 Task: Change the x264 preset to very slow.
Action: Mouse moved to (131, 16)
Screenshot: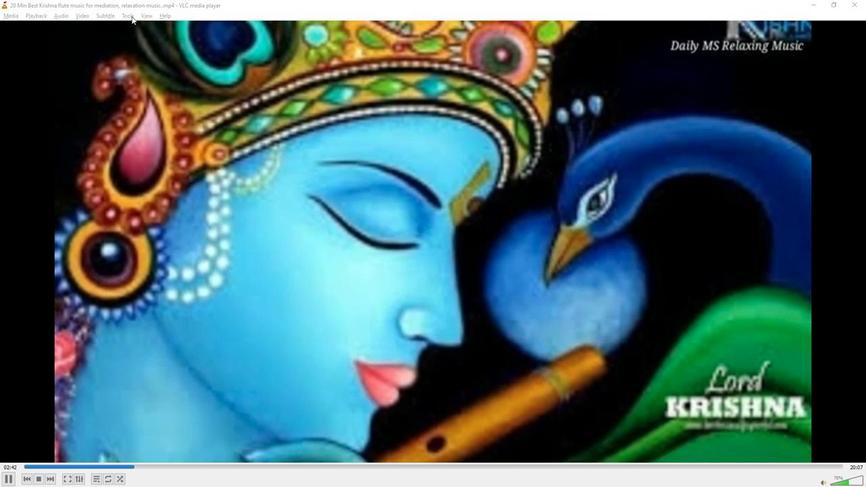 
Action: Mouse pressed left at (131, 16)
Screenshot: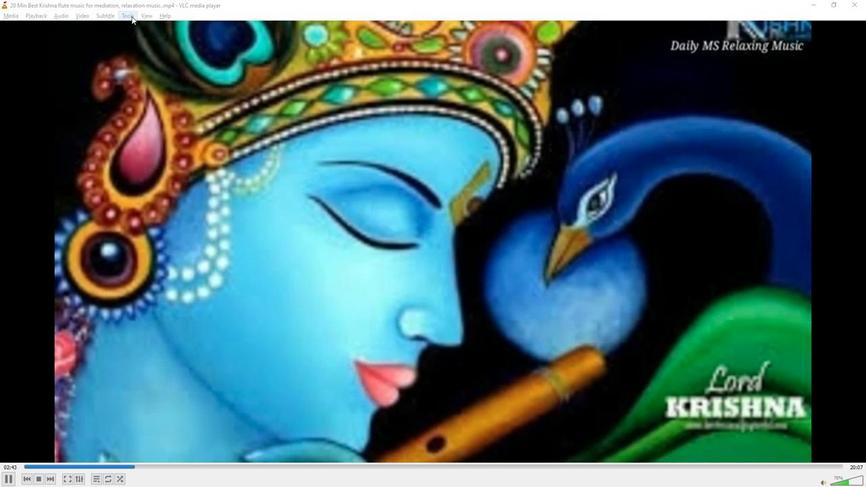 
Action: Mouse moved to (134, 127)
Screenshot: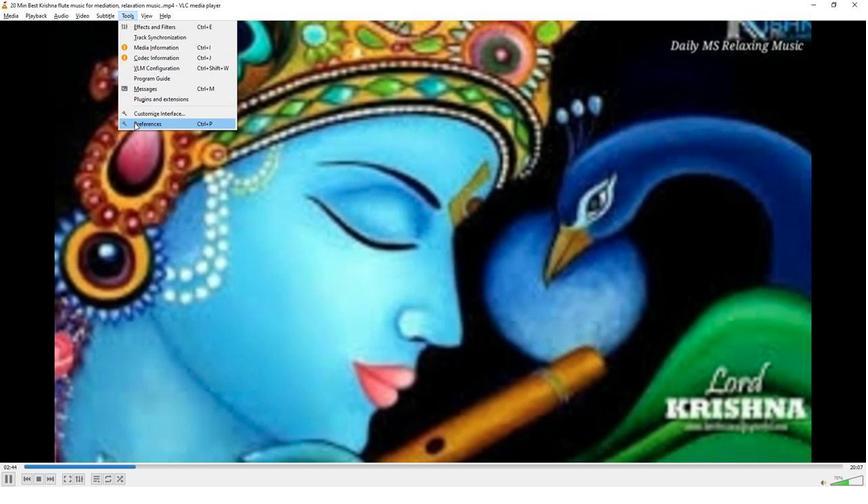 
Action: Mouse pressed left at (134, 127)
Screenshot: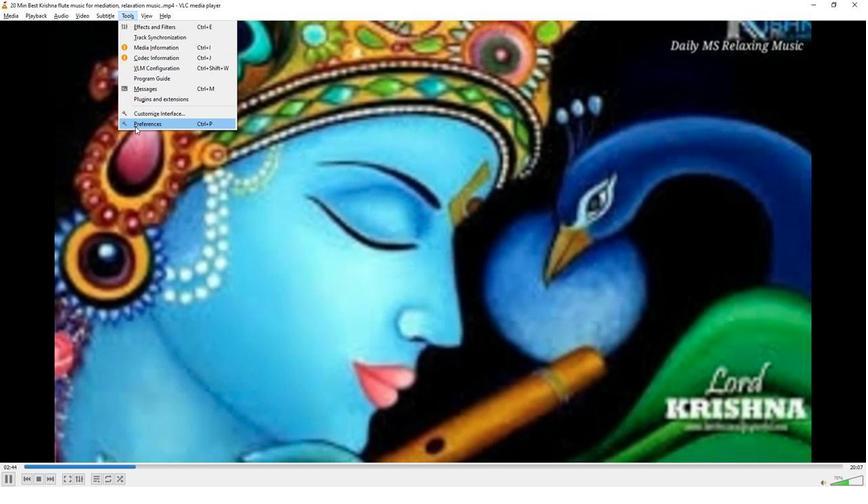 
Action: Mouse moved to (431, 102)
Screenshot: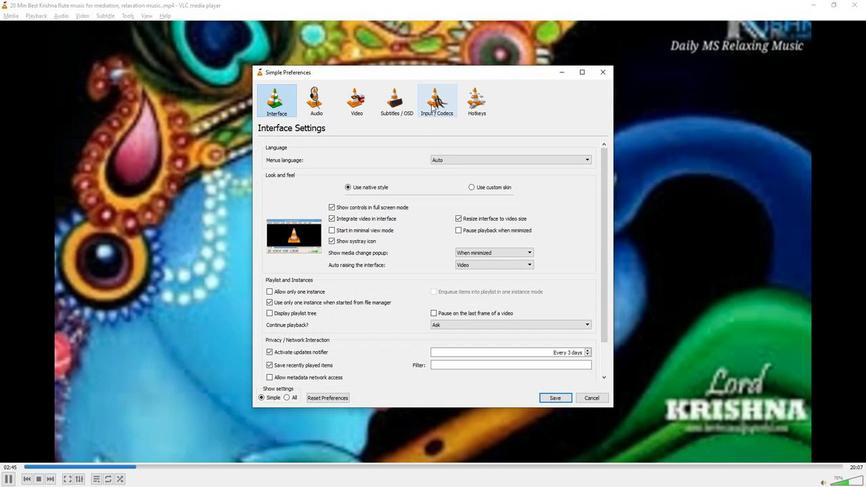 
Action: Mouse pressed left at (431, 102)
Screenshot: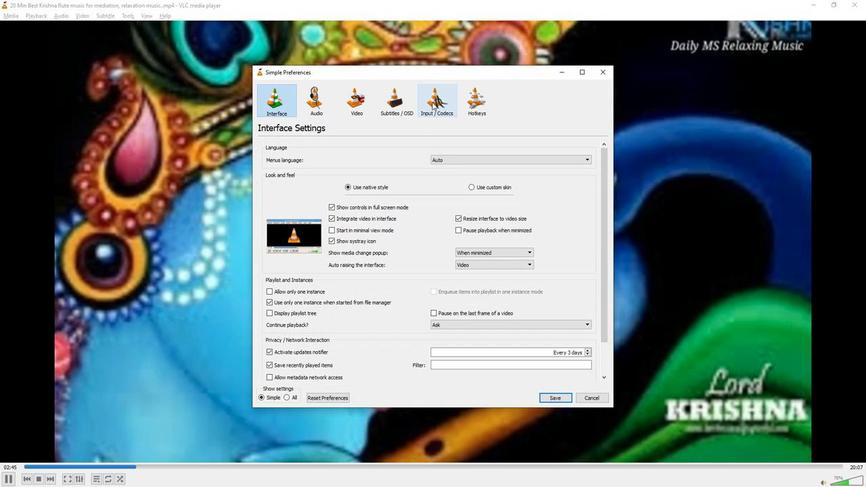 
Action: Mouse moved to (412, 211)
Screenshot: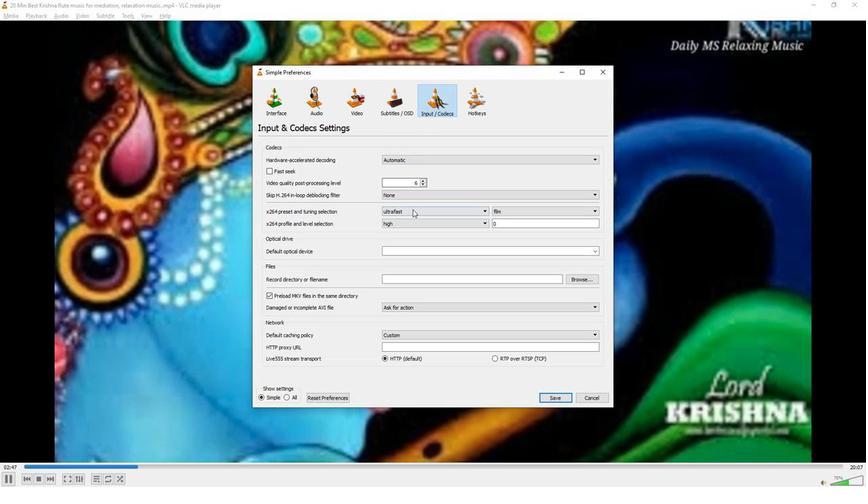 
Action: Mouse pressed left at (412, 211)
Screenshot: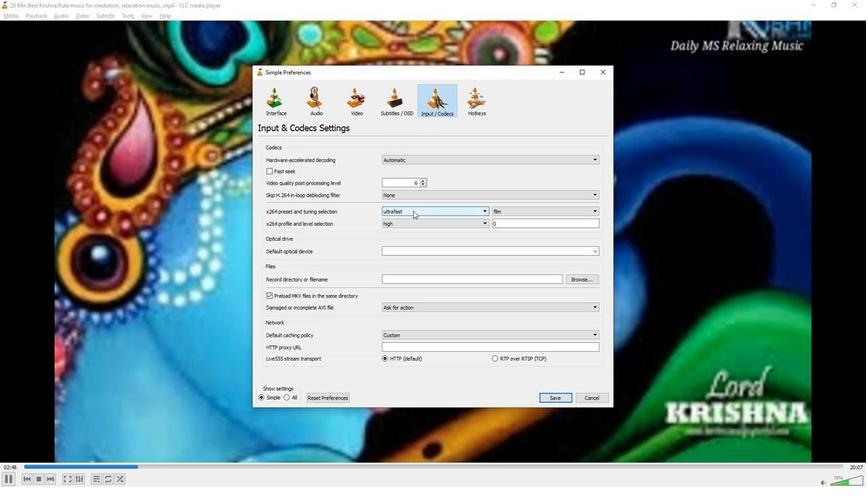 
Action: Mouse moved to (396, 267)
Screenshot: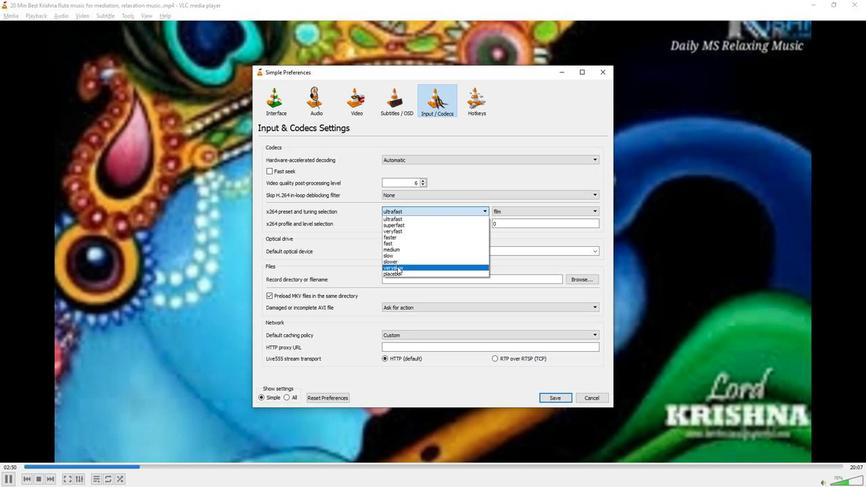 
Action: Mouse pressed left at (396, 267)
Screenshot: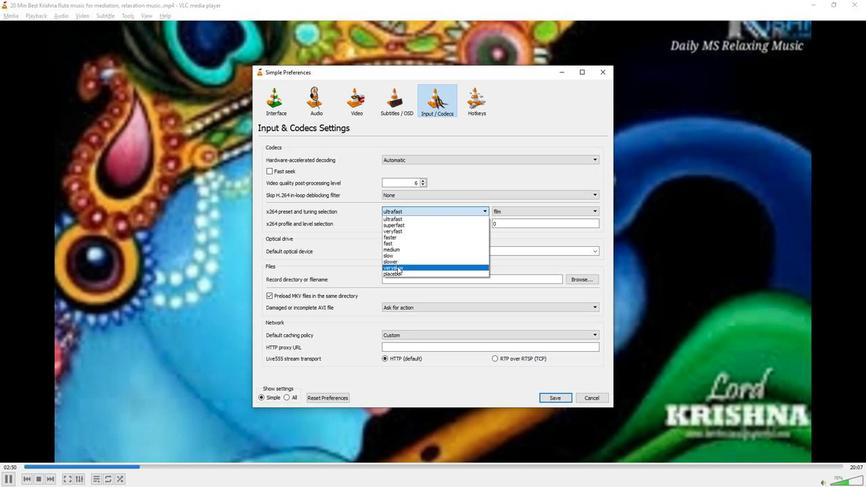 
Action: Mouse moved to (310, 253)
Screenshot: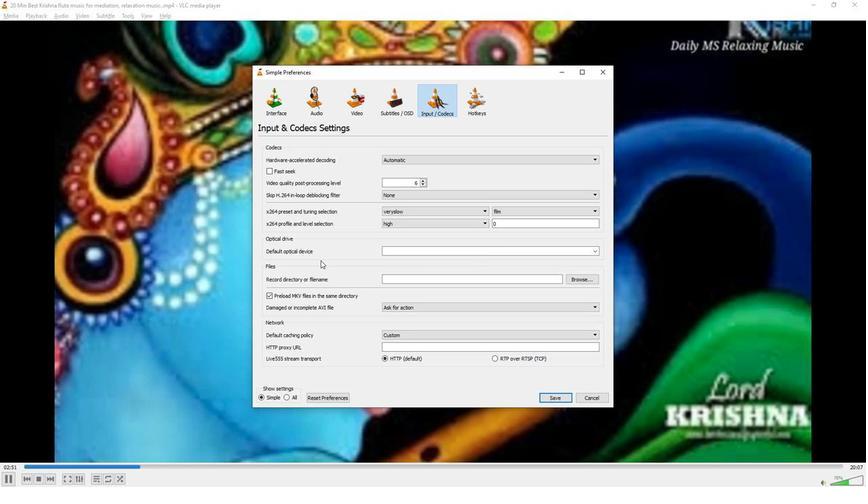 
